 Task: Create Workspace Corporate Communications Workspace description Create and manage company-wide sales enablement programs. Workspace type Other
Action: Mouse moved to (345, 70)
Screenshot: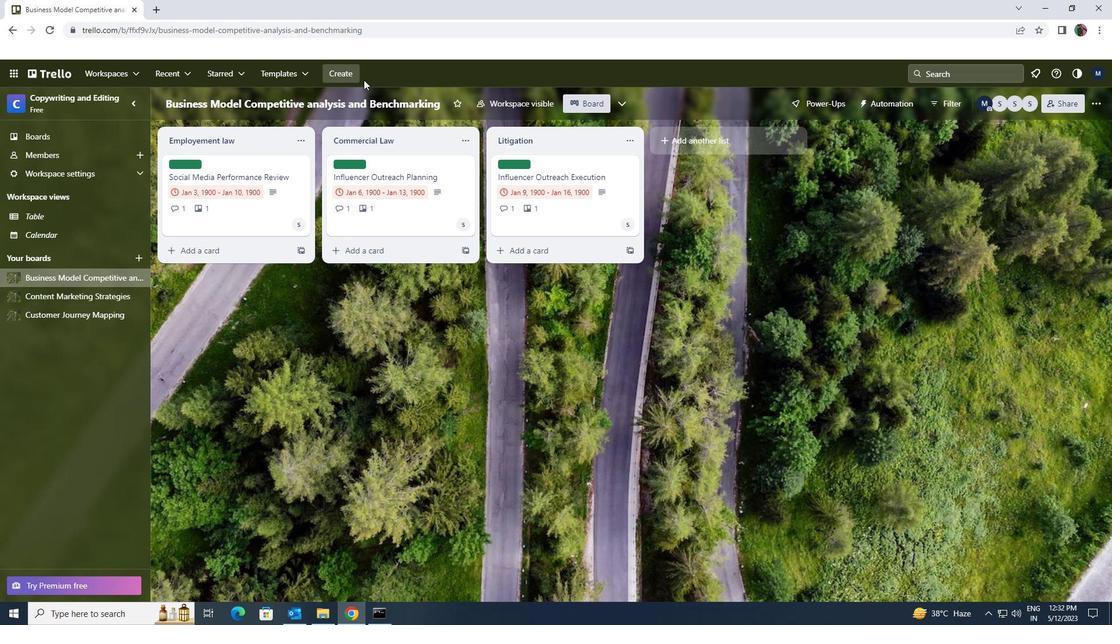 
Action: Mouse pressed left at (345, 70)
Screenshot: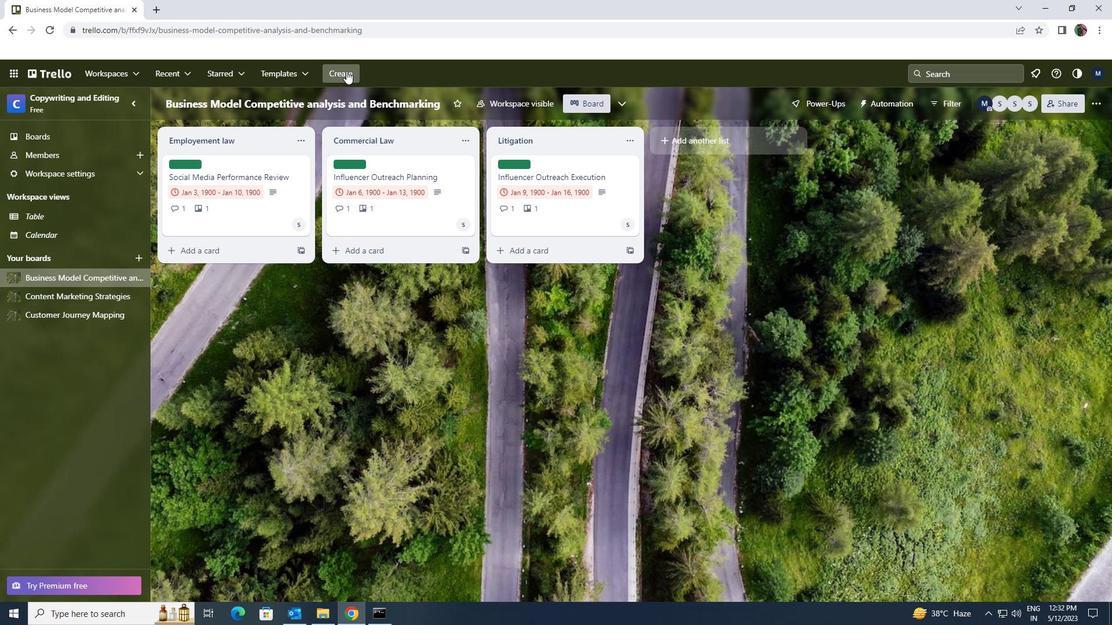 
Action: Mouse moved to (369, 180)
Screenshot: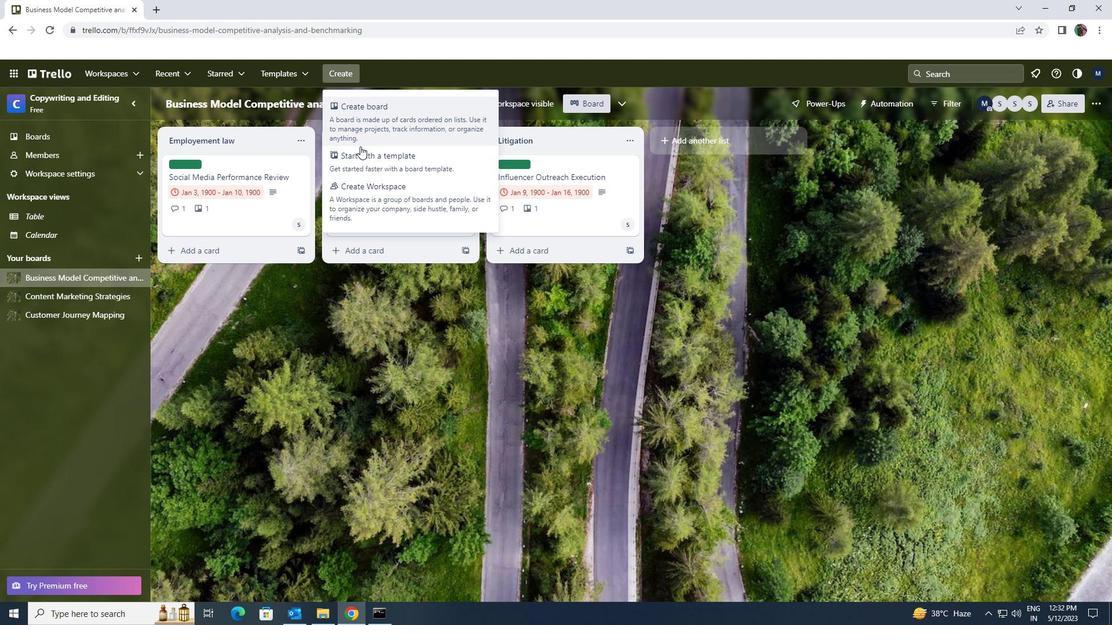 
Action: Mouse pressed left at (369, 180)
Screenshot: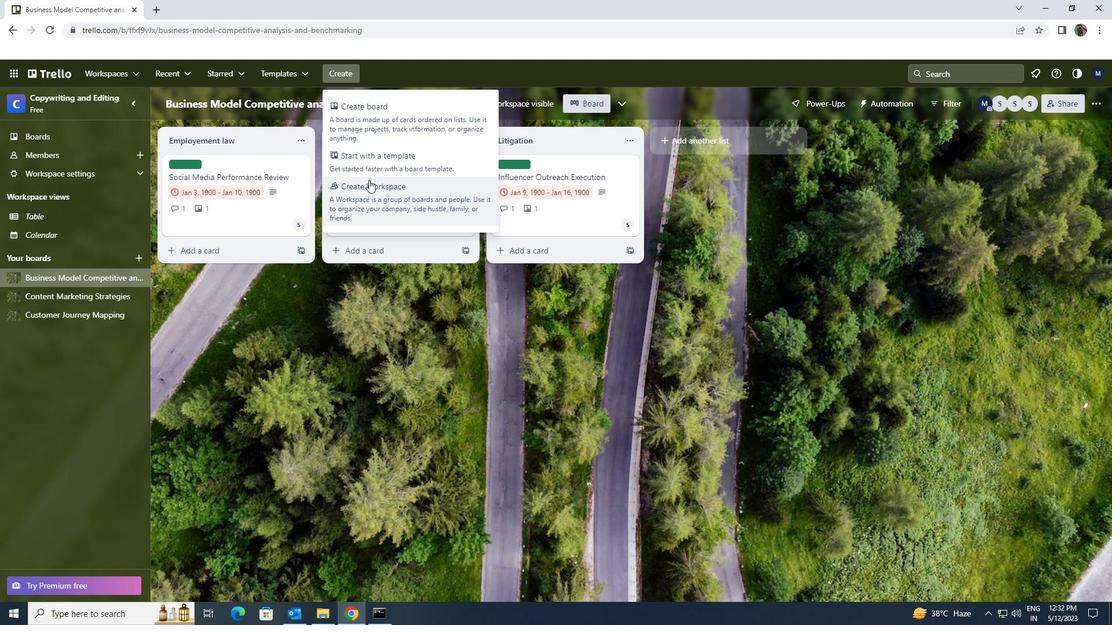 
Action: Key pressed <Key.shift>CORPORATE<Key.space><Key.shift>COMMUNICATIONS
Screenshot: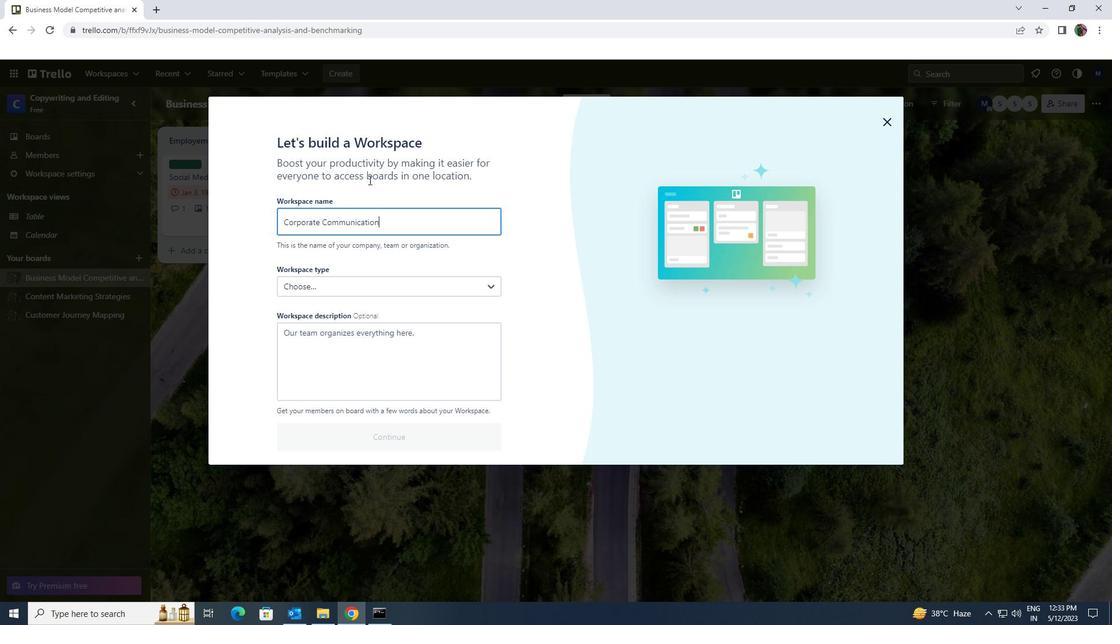
Action: Mouse moved to (385, 359)
Screenshot: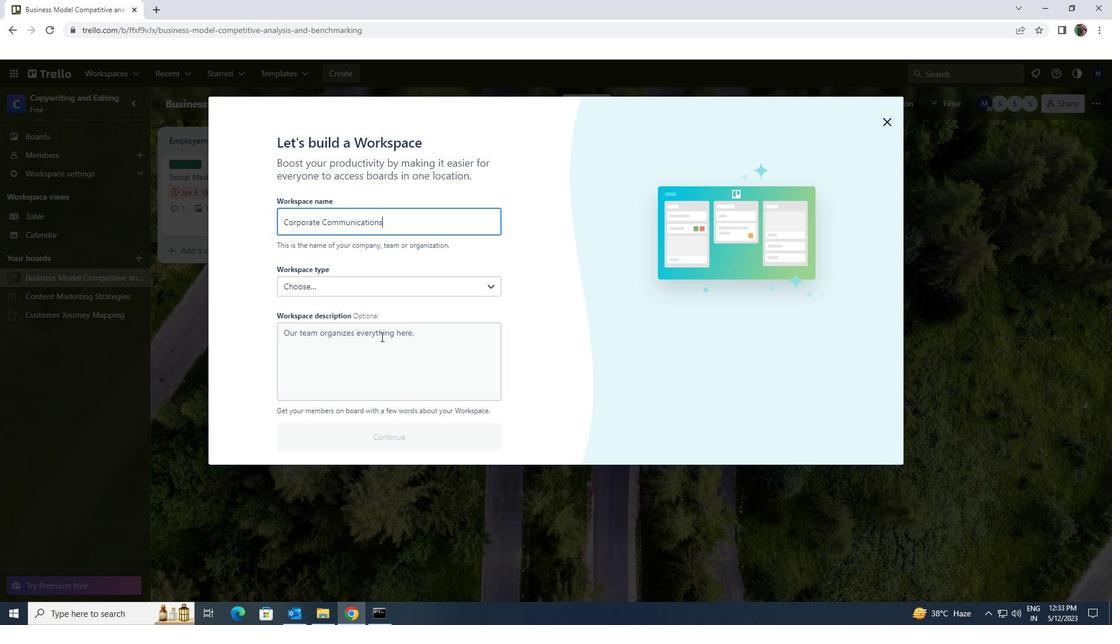 
Action: Mouse pressed left at (385, 359)
Screenshot: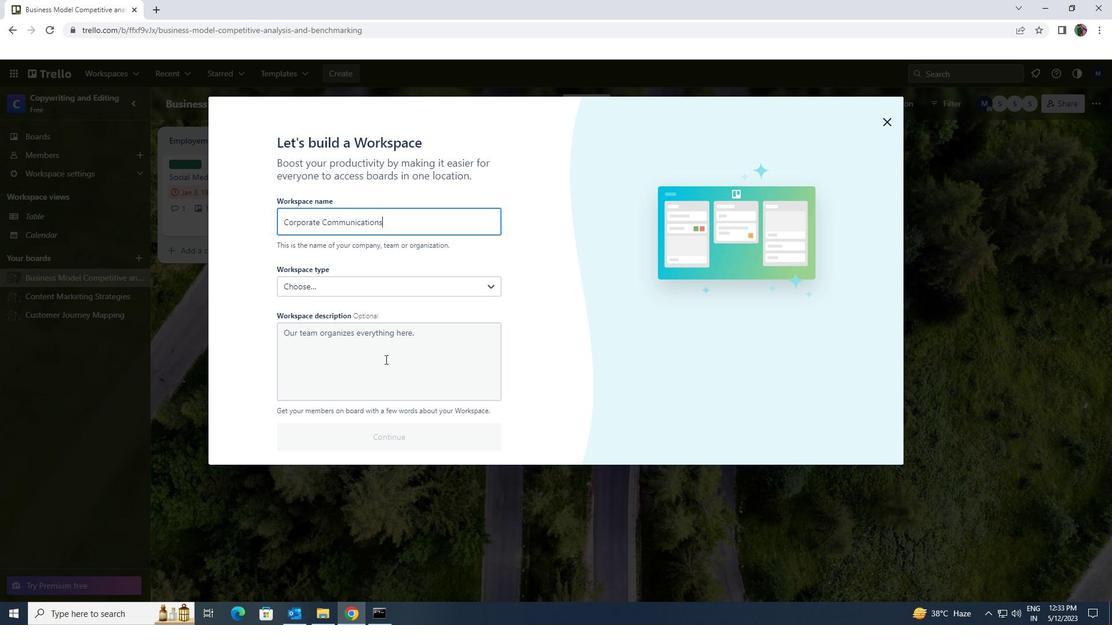 
Action: Key pressed <Key.shift>CREATE<Key.space>AND<Key.space>MANAGE<Key.space><Key.shift>COMPANY<Key.space>WIDE<Key.space>SIDE<Key.backspace><Key.backspace><Key.backspace><Key.backspace>SALES<Key.space><Key.shift>ENAL<Key.backspace>BLEMENT<Key.space><Key.shift>PROGRAMS
Screenshot: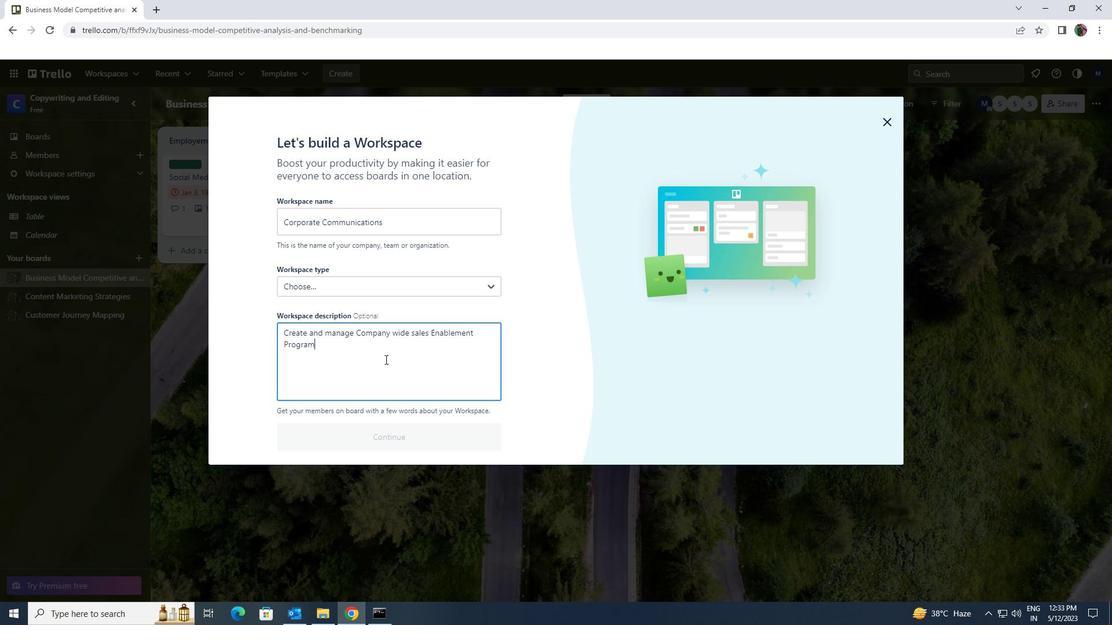 
Action: Mouse moved to (496, 289)
Screenshot: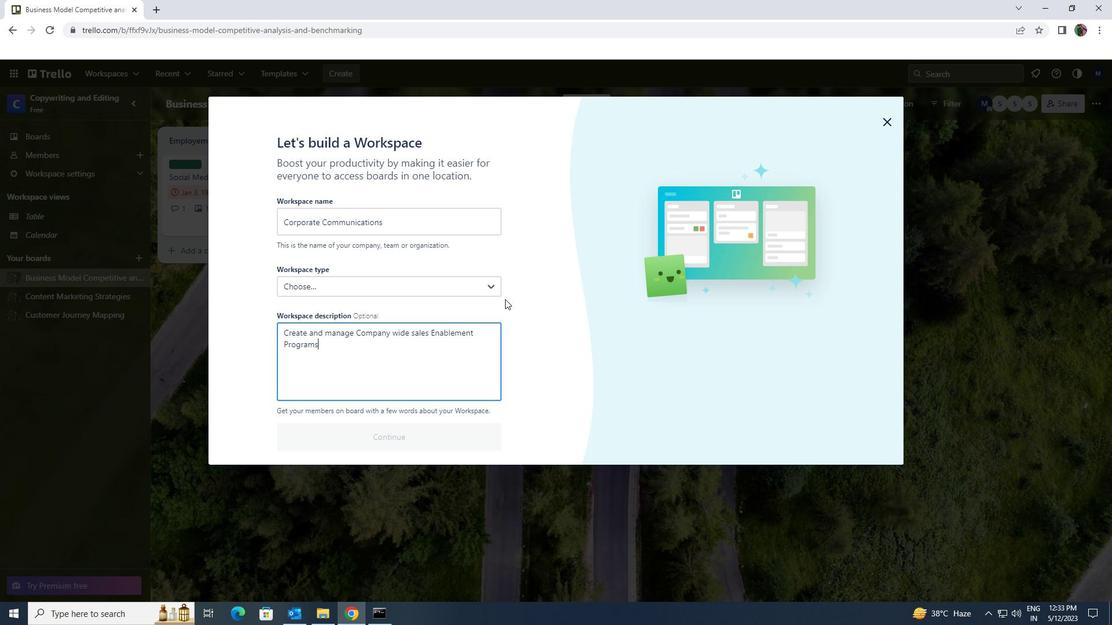 
Action: Mouse pressed left at (496, 289)
Screenshot: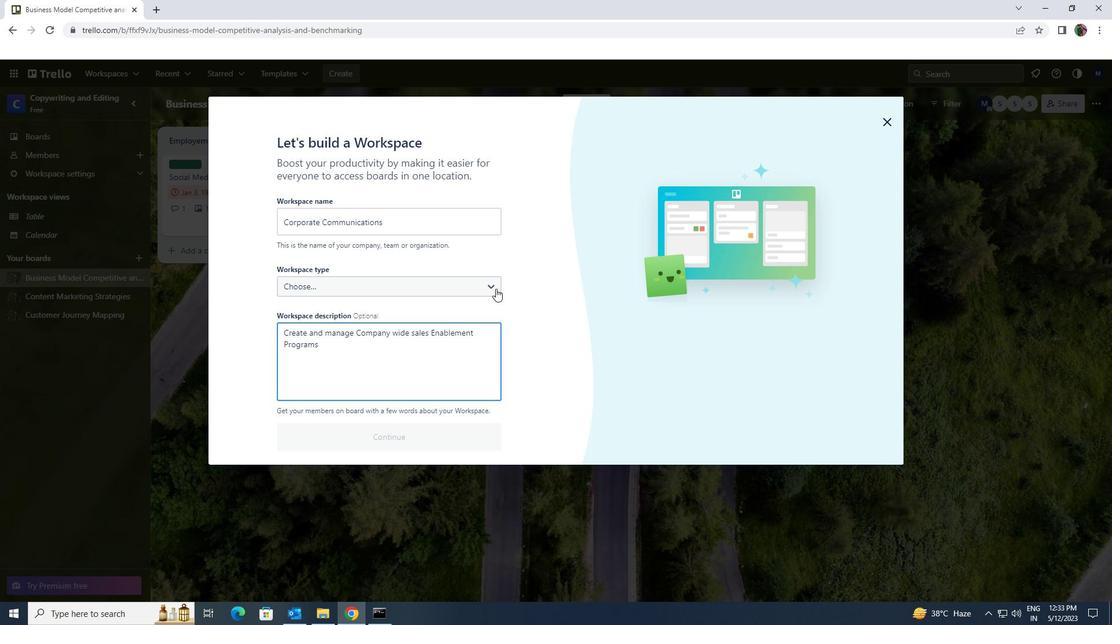 
Action: Mouse moved to (432, 441)
Screenshot: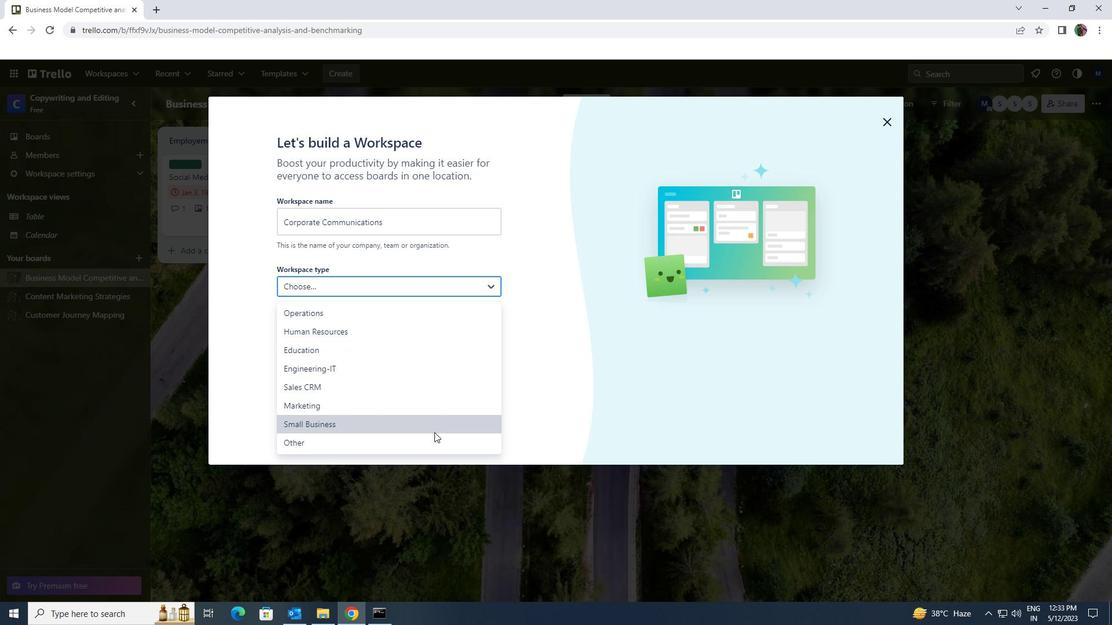 
Action: Mouse pressed left at (432, 441)
Screenshot: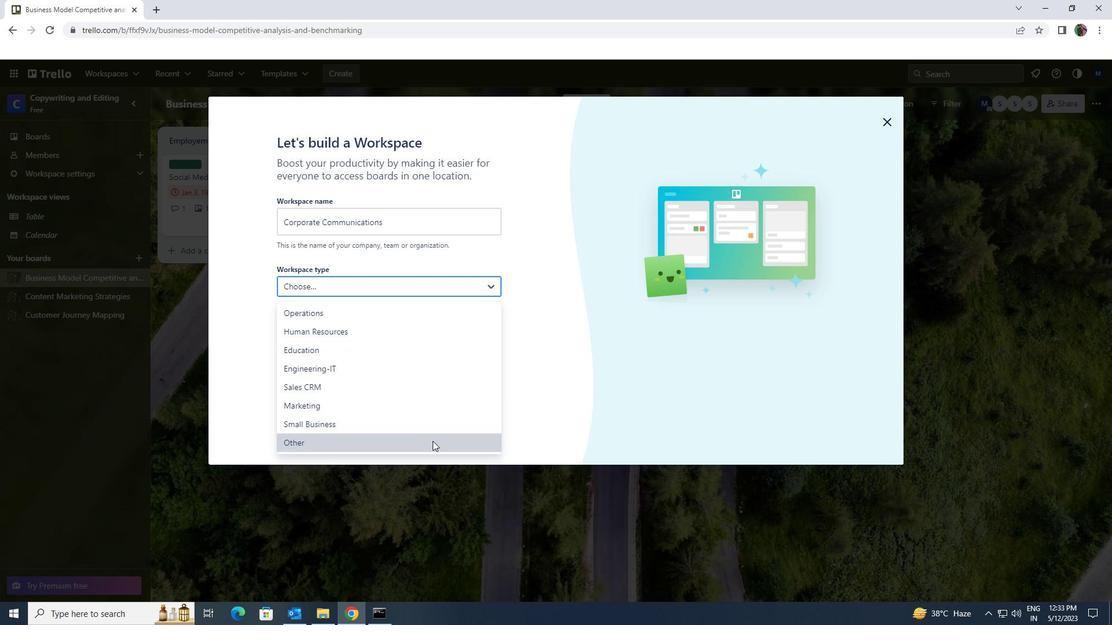 
Action: Mouse moved to (432, 442)
Screenshot: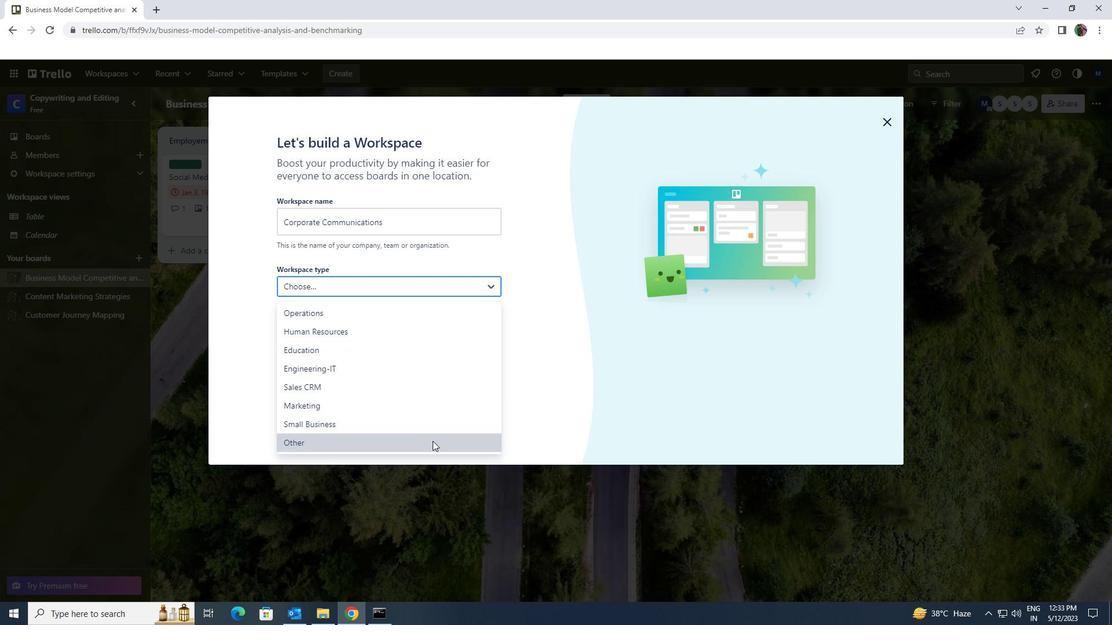
Action: Mouse pressed left at (432, 442)
Screenshot: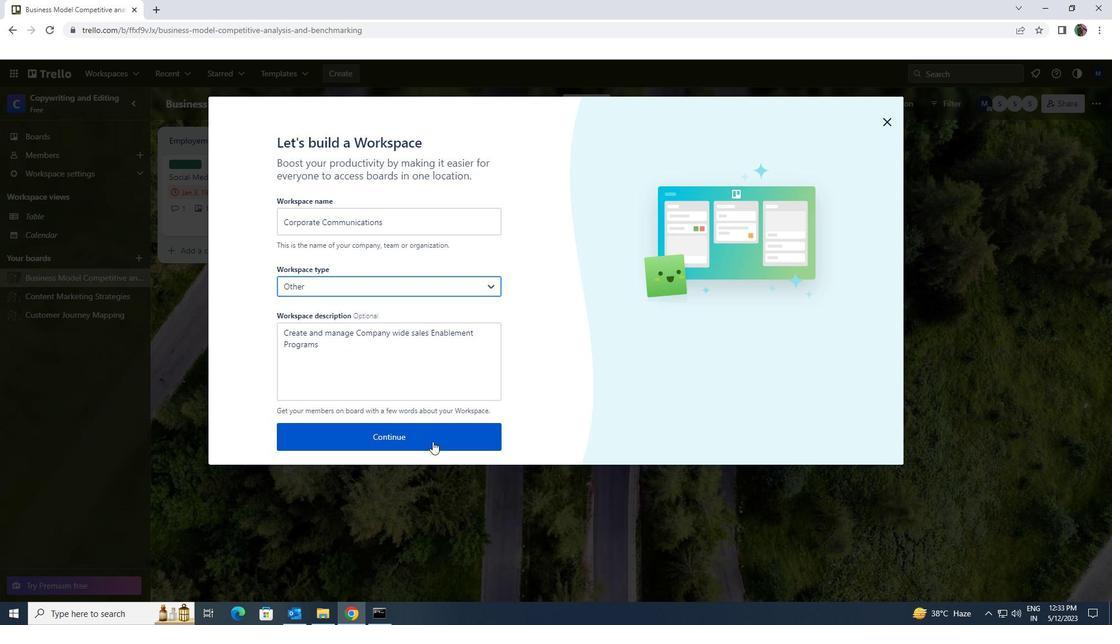 
